 Task: Go to the posts of company Nestle
Action: Mouse moved to (433, 470)
Screenshot: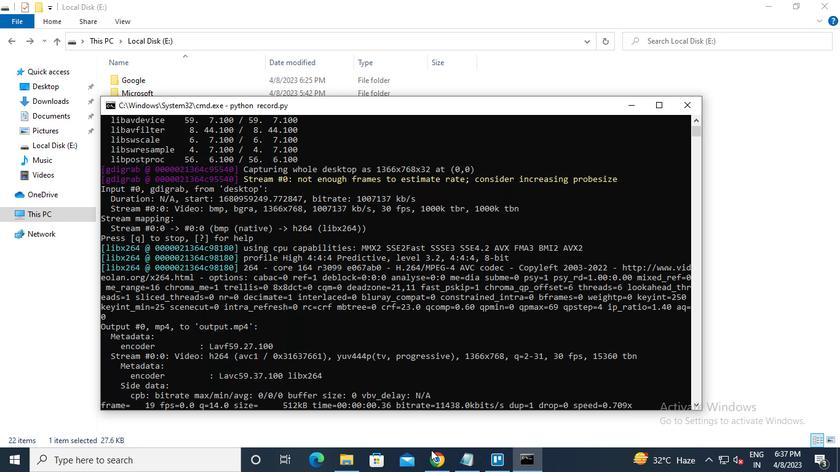 
Action: Mouse pressed left at (433, 470)
Screenshot: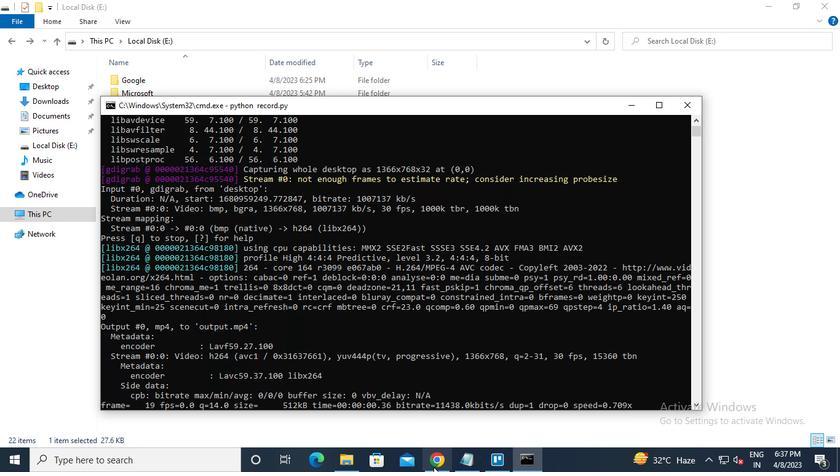 
Action: Mouse moved to (225, 71)
Screenshot: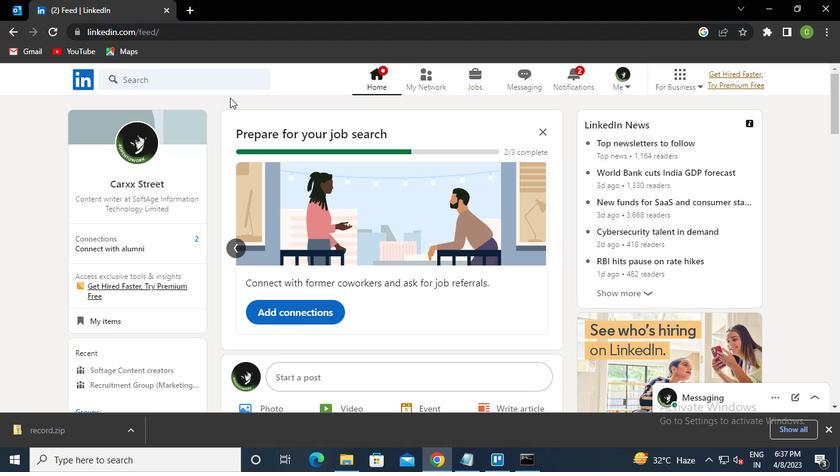 
Action: Mouse pressed left at (225, 71)
Screenshot: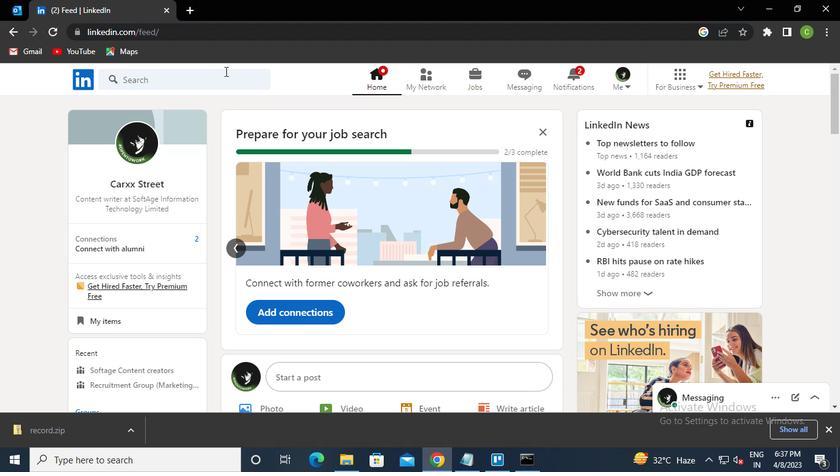 
Action: Keyboard n
Screenshot: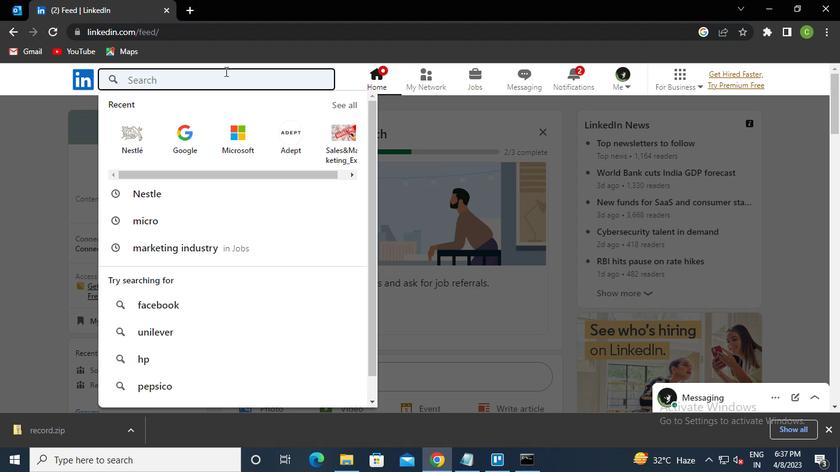 
Action: Keyboard e
Screenshot: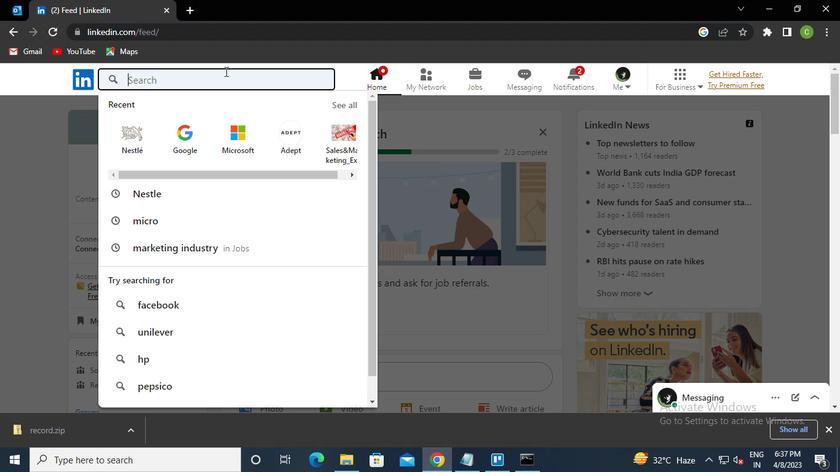 
Action: Keyboard s
Screenshot: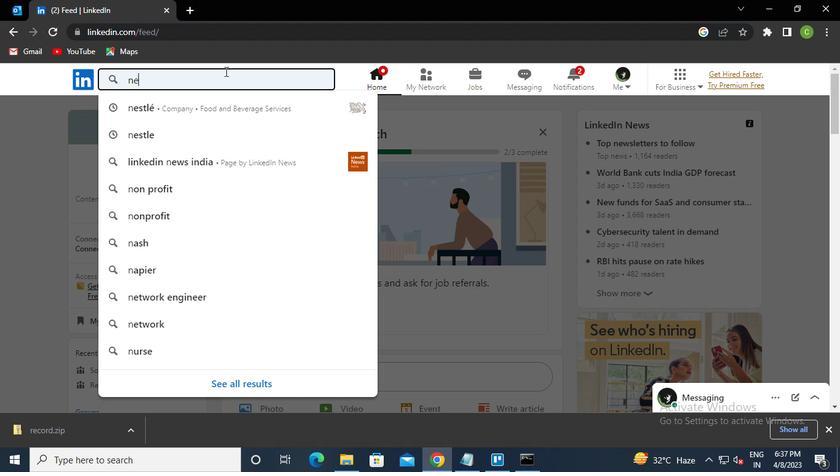 
Action: Keyboard t
Screenshot: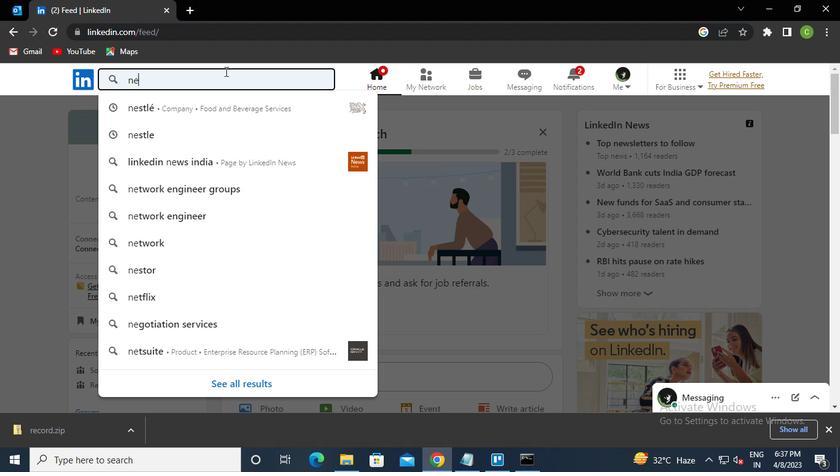 
Action: Keyboard Key.down
Screenshot: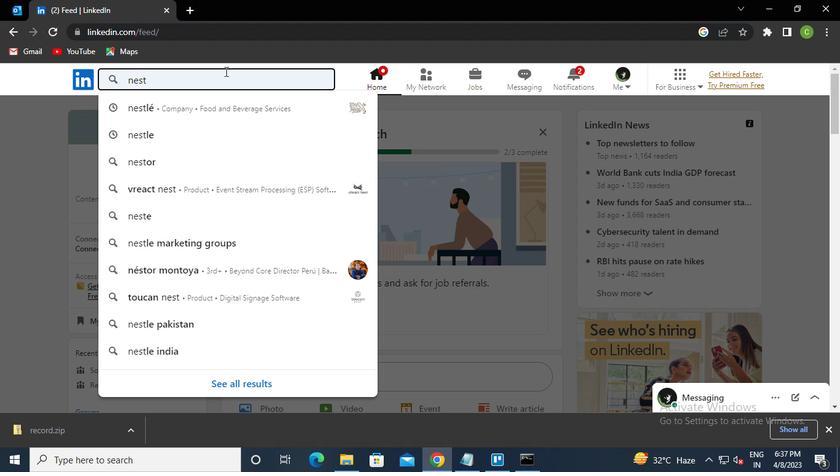 
Action: Keyboard Key.enter
Screenshot: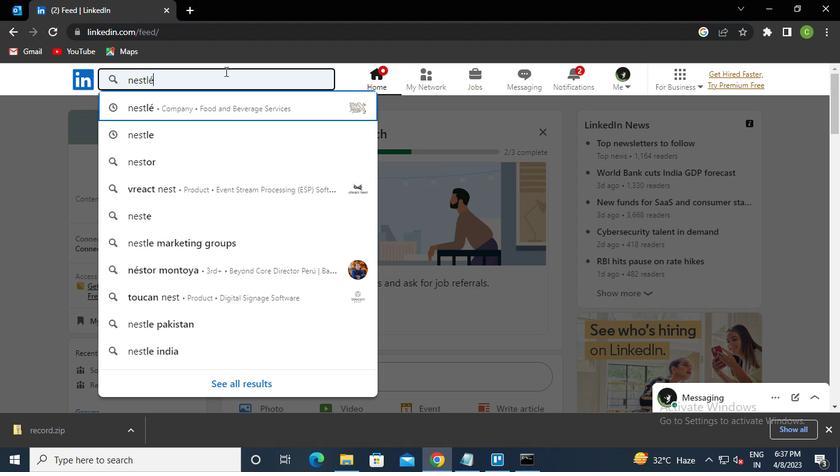 
Action: Mouse moved to (437, 206)
Screenshot: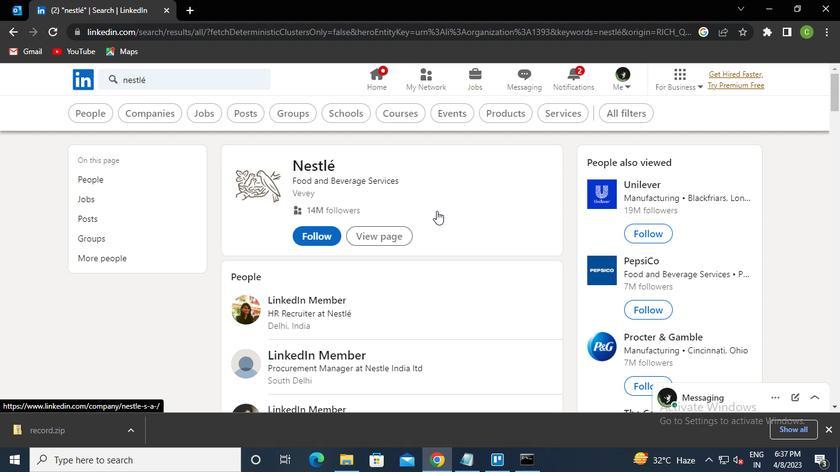 
Action: Mouse pressed left at (437, 206)
Screenshot: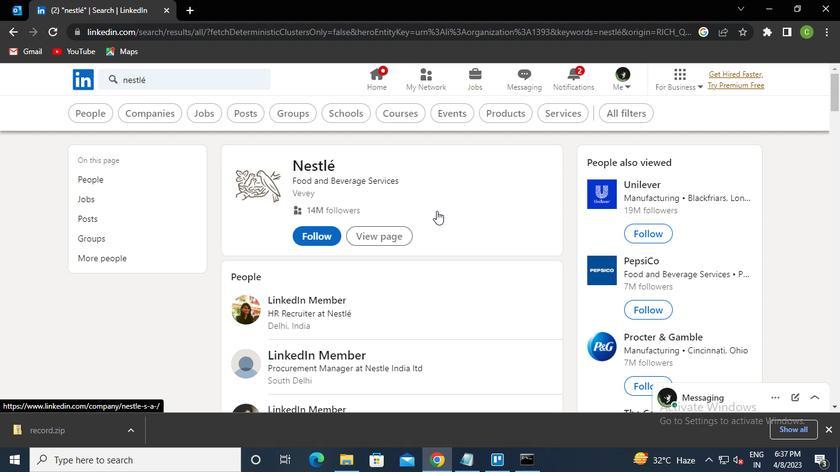 
Action: Mouse moved to (203, 145)
Screenshot: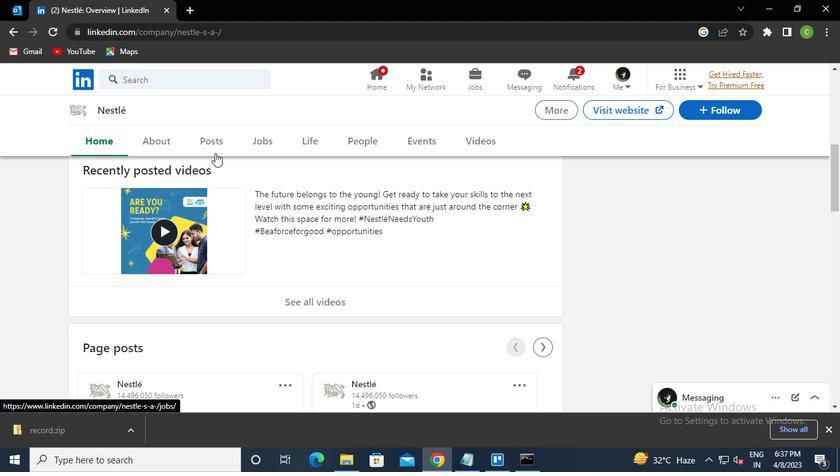 
Action: Mouse pressed left at (203, 145)
Screenshot: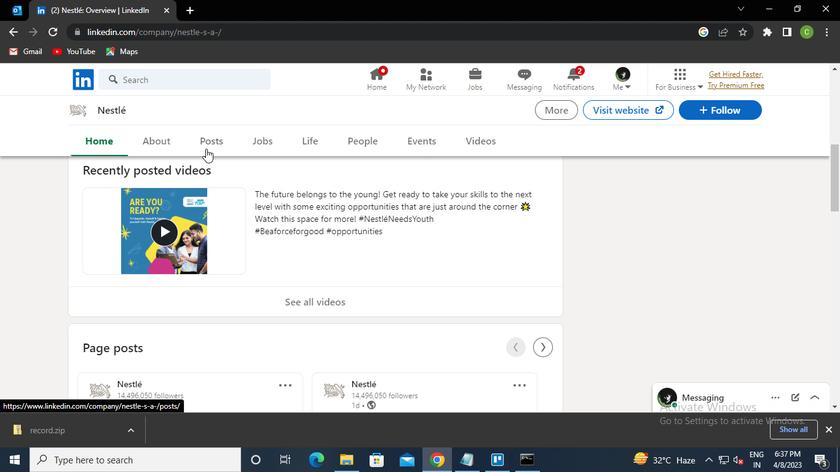 
Action: Mouse moved to (535, 462)
Screenshot: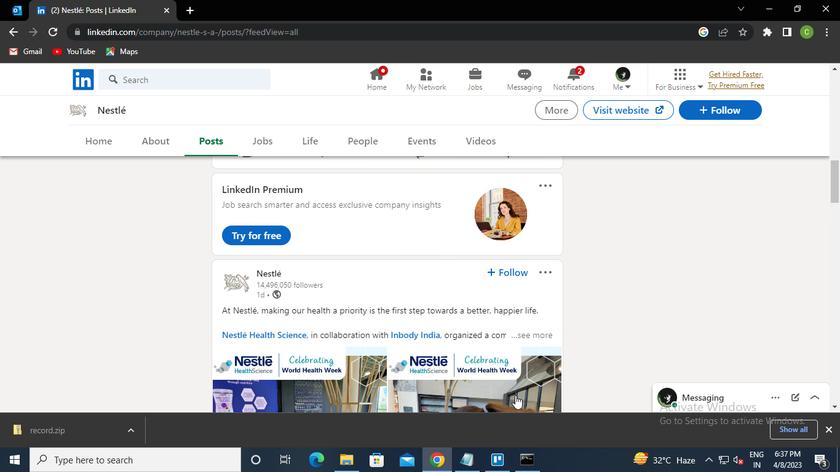 
Action: Mouse pressed left at (535, 462)
Screenshot: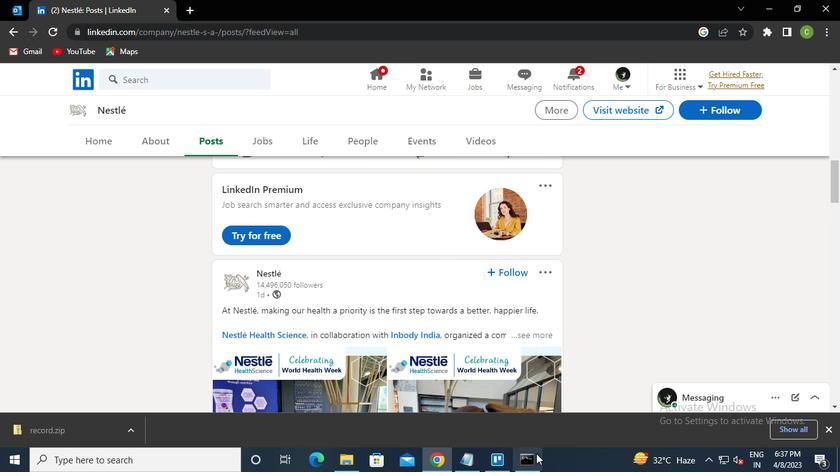 
Action: Mouse moved to (691, 105)
Screenshot: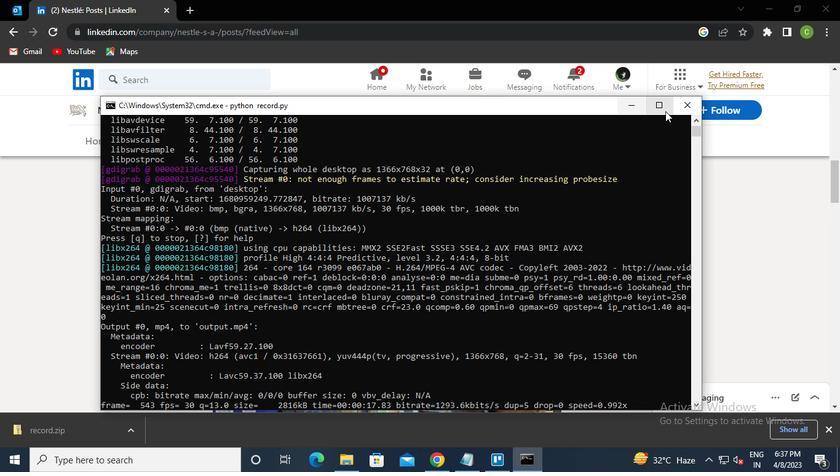 
Action: Mouse pressed left at (691, 105)
Screenshot: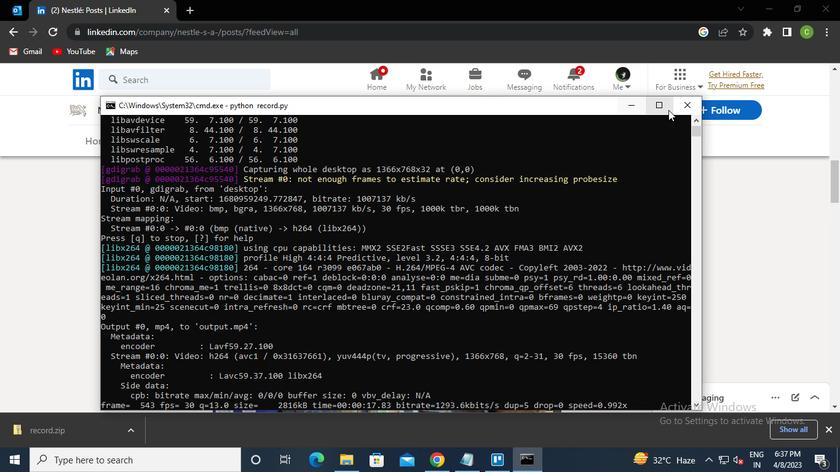 
Action: Mouse moved to (688, 105)
Screenshot: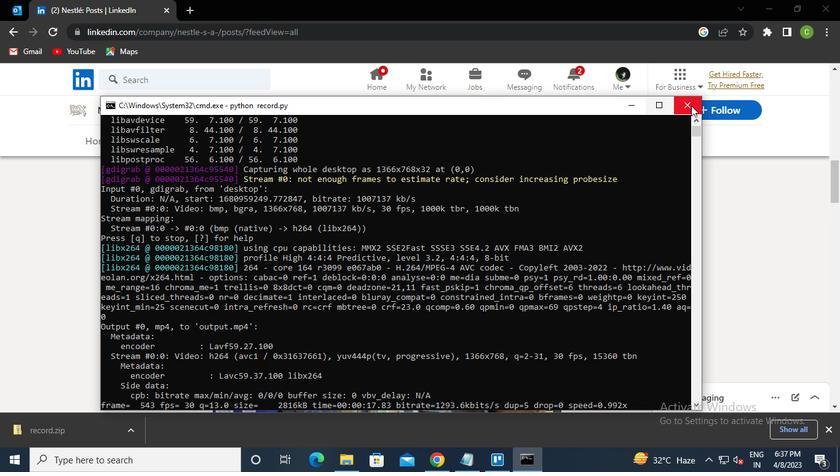 
